 Task: For heading Arial black with underline.  font size for heading18,  'Change the font style of data to'Calibri.  and font size to 9,  Change the alignment of both headline & data to Align center.  In the sheet  FinMetrics analysisbook
Action: Mouse moved to (896, 118)
Screenshot: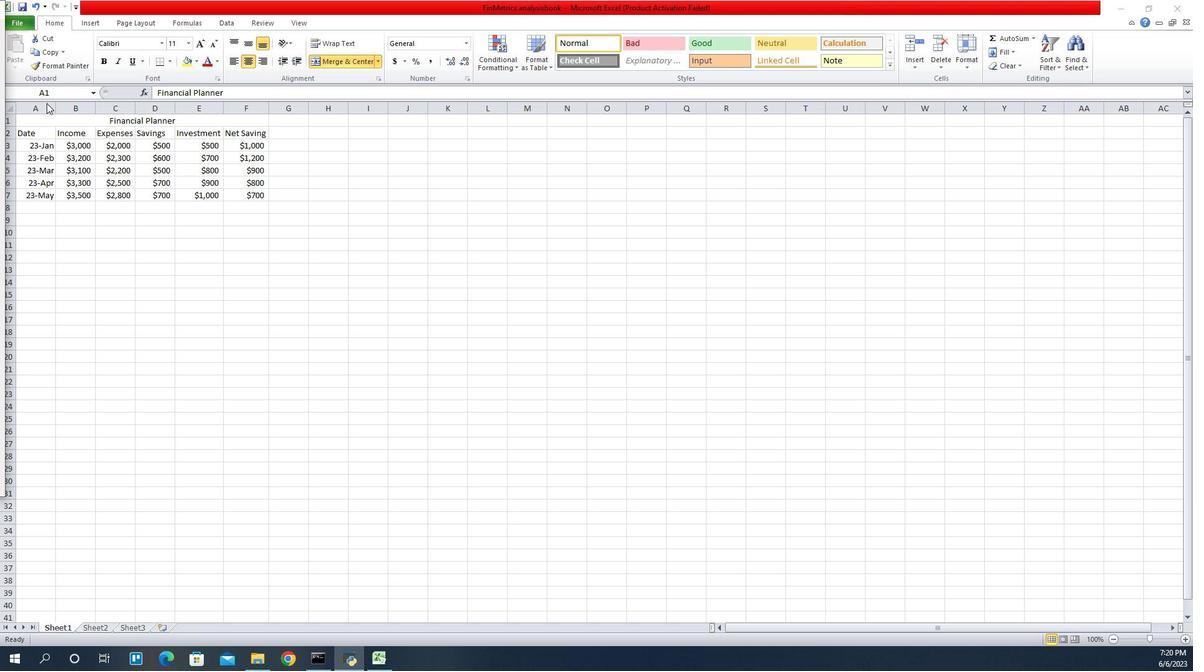 
Action: Mouse pressed left at (896, 118)
Screenshot: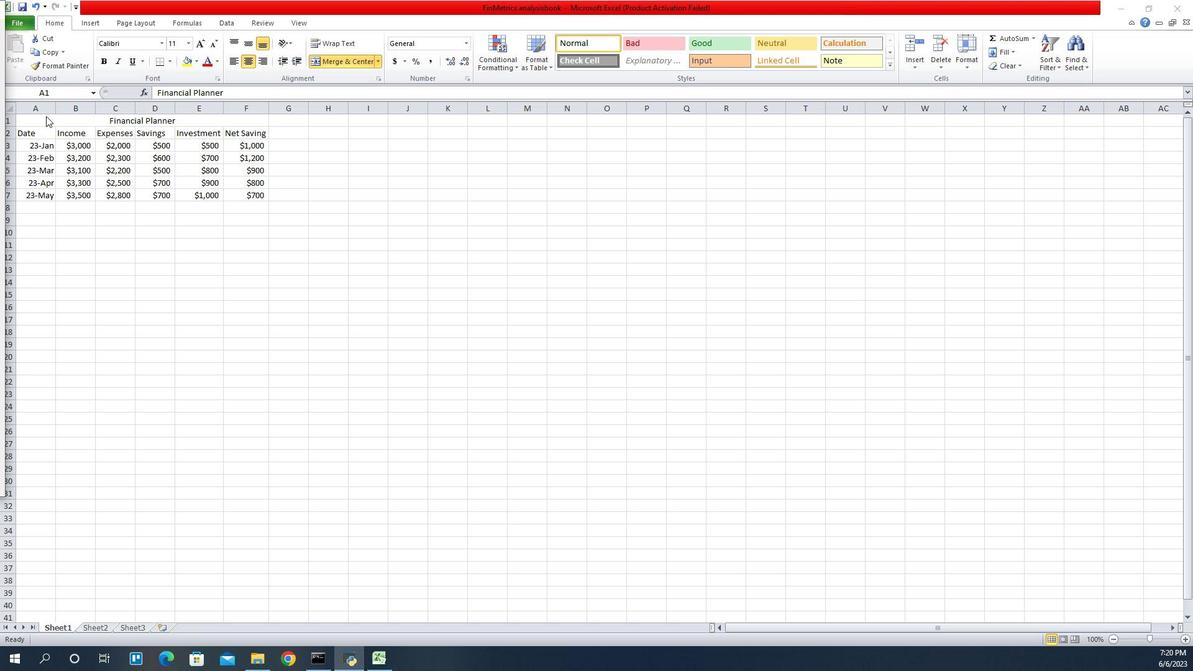 
Action: Mouse moved to (1009, 50)
Screenshot: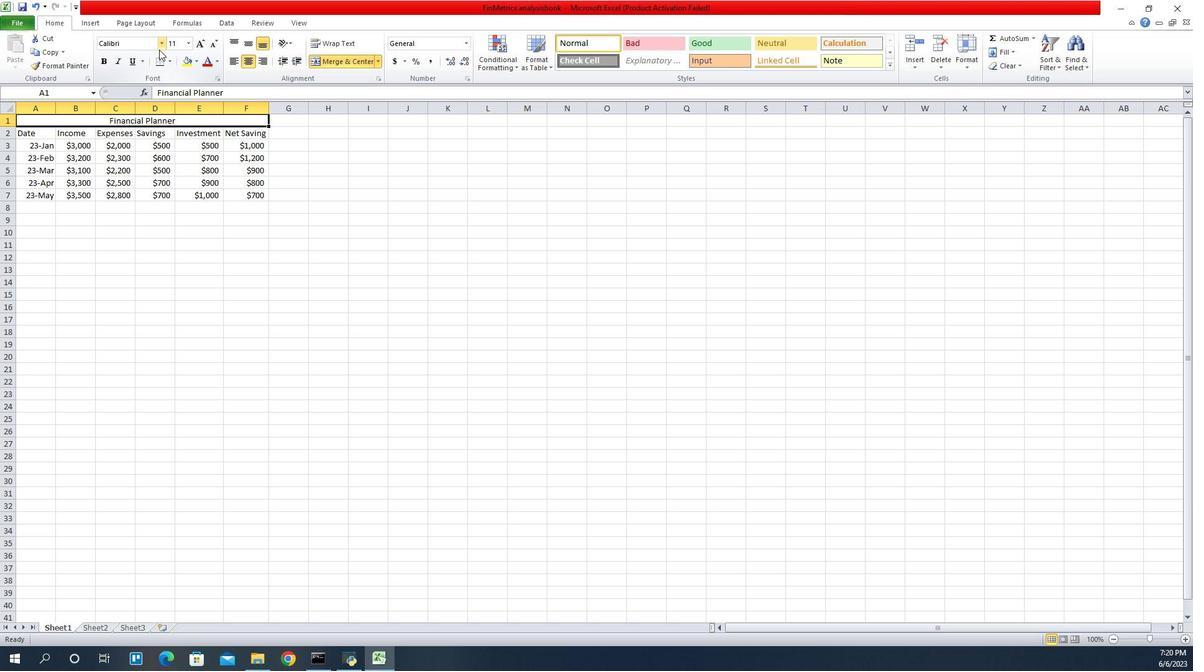 
Action: Mouse pressed left at (1009, 50)
Screenshot: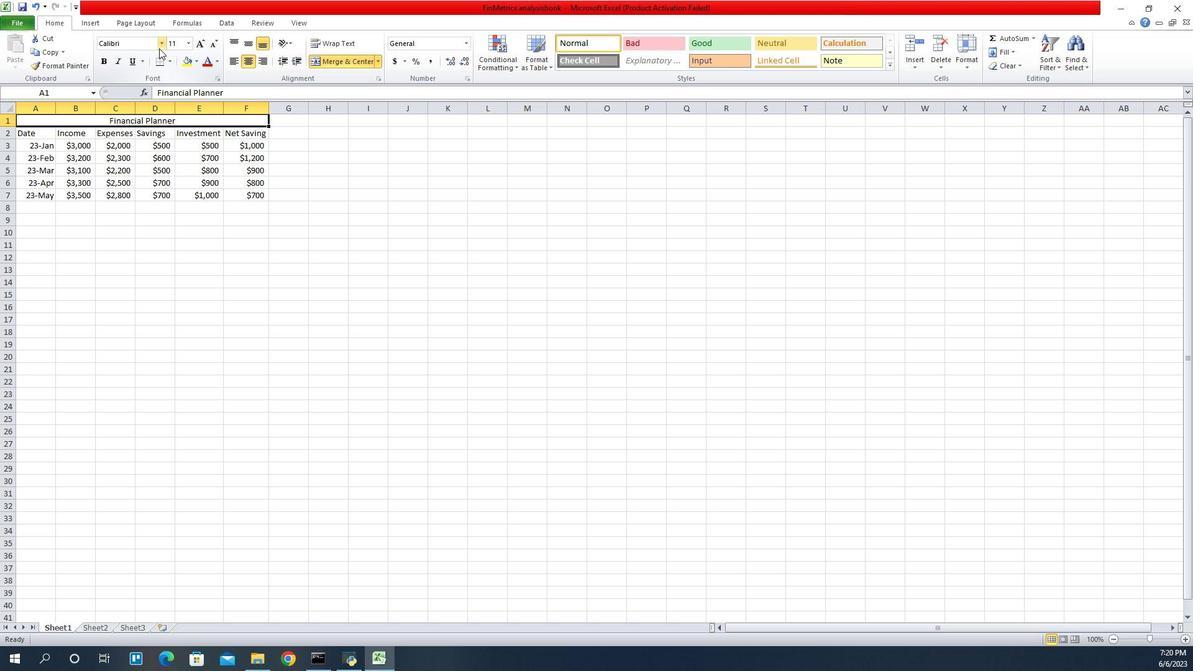 
Action: Mouse moved to (992, 159)
Screenshot: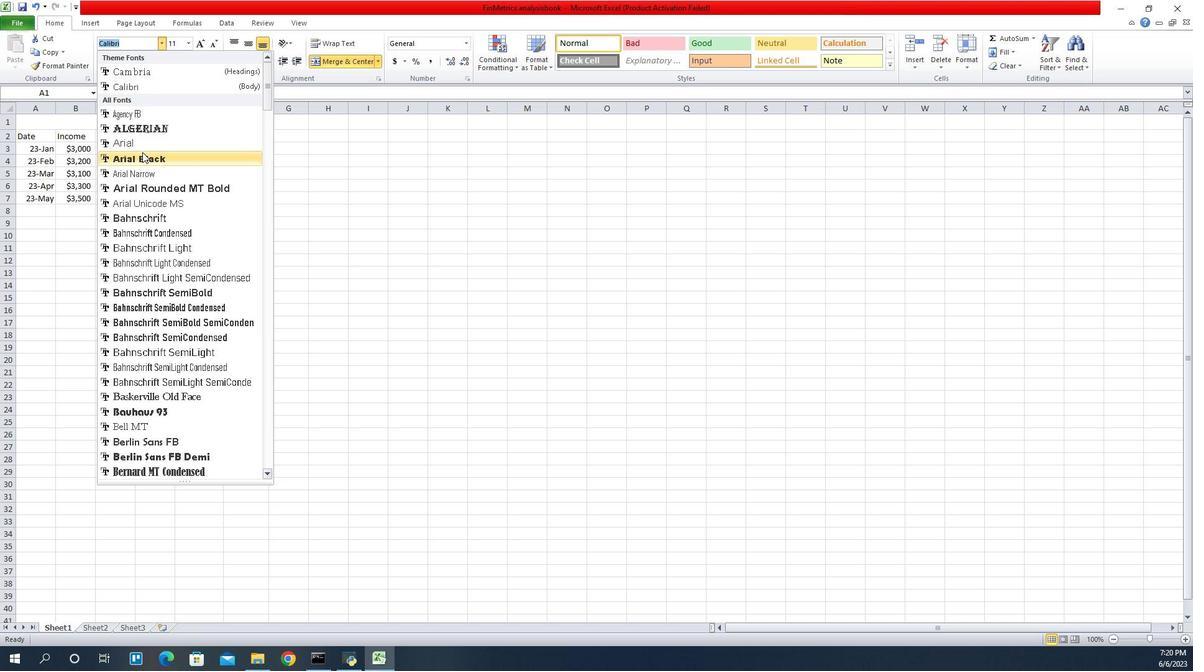 
Action: Mouse pressed left at (992, 159)
Screenshot: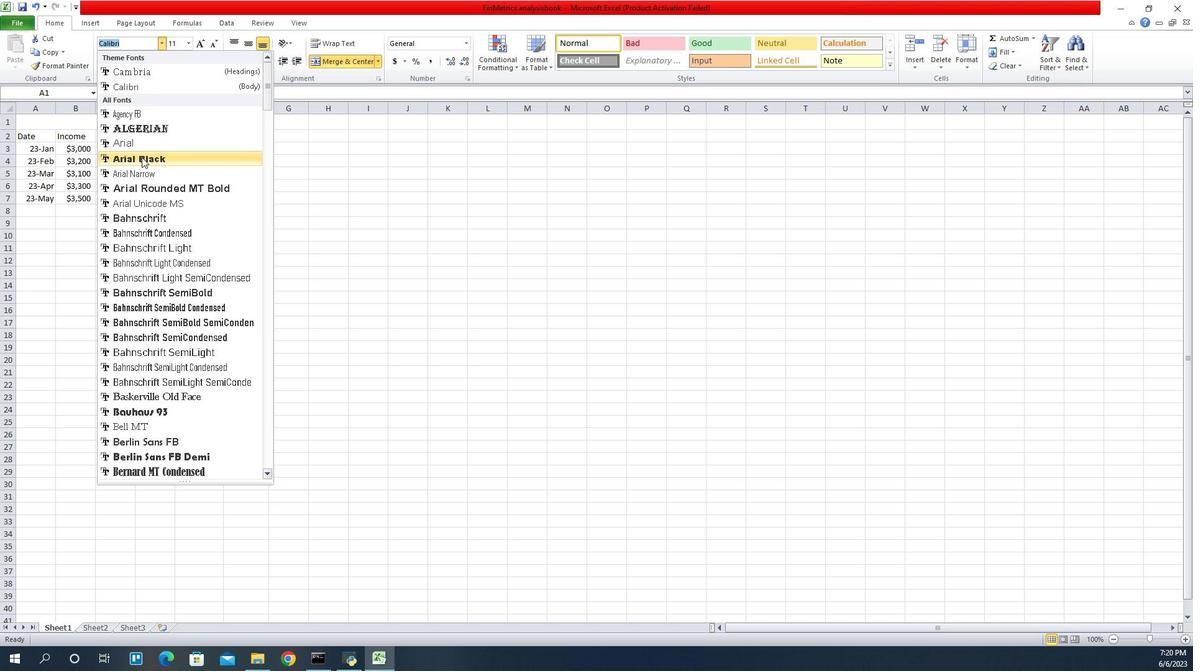 
Action: Mouse moved to (984, 62)
Screenshot: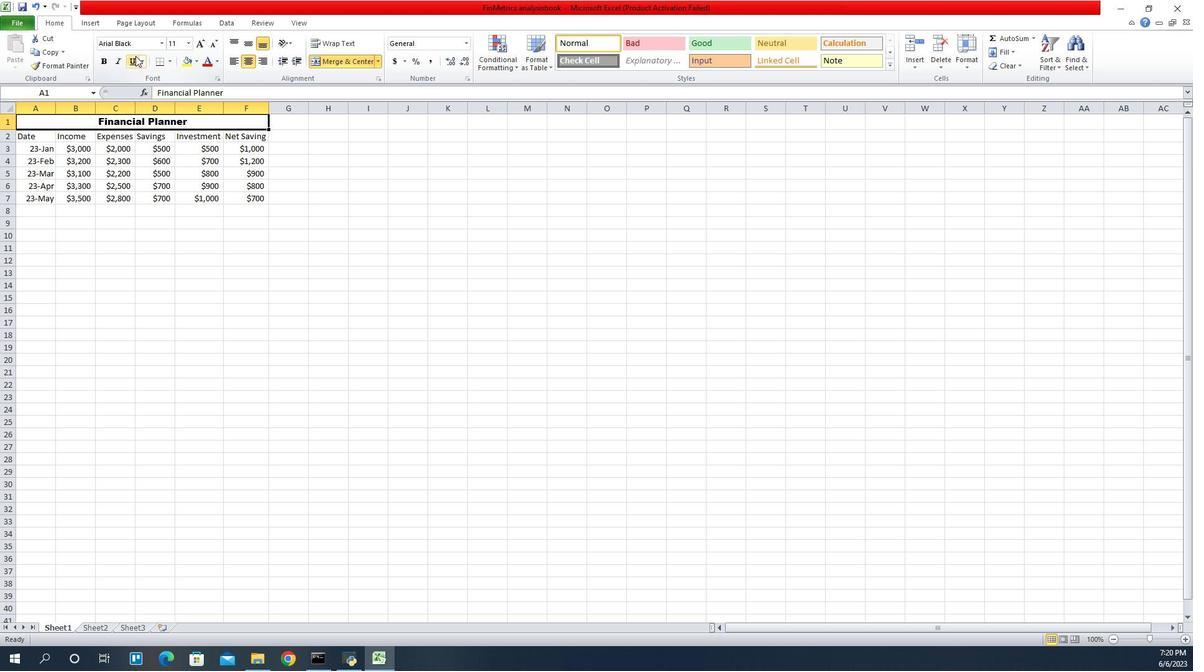 
Action: Mouse pressed left at (984, 62)
Screenshot: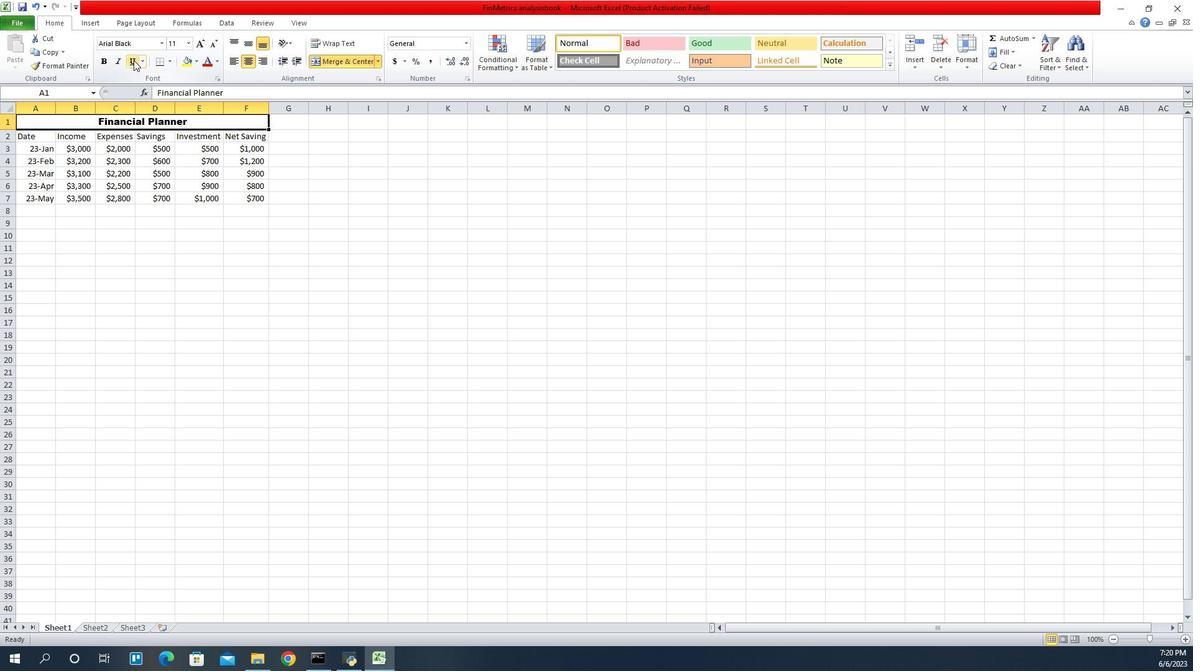 
Action: Mouse moved to (1039, 48)
Screenshot: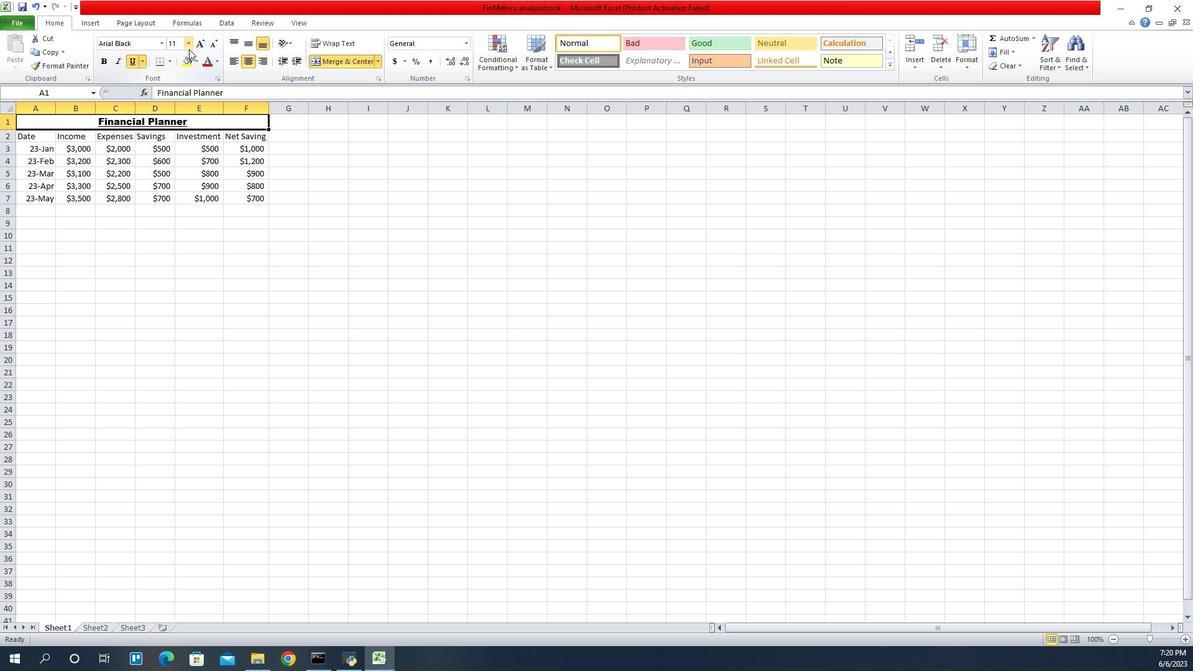 
Action: Mouse pressed left at (1039, 48)
Screenshot: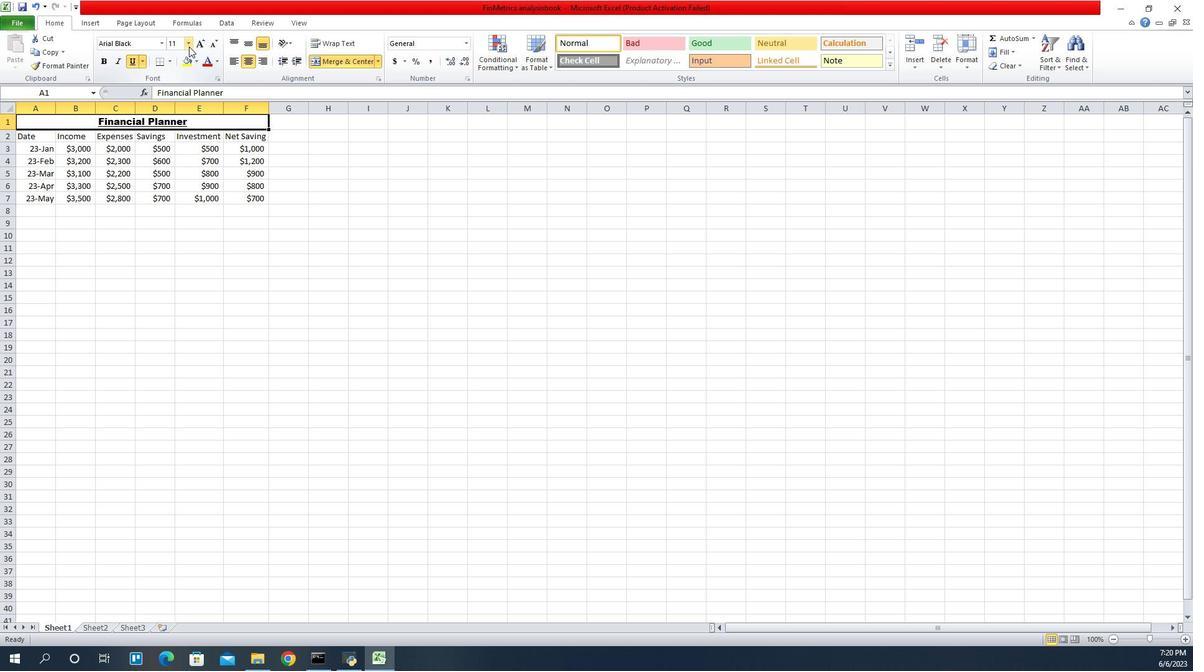 
Action: Mouse moved to (1027, 132)
Screenshot: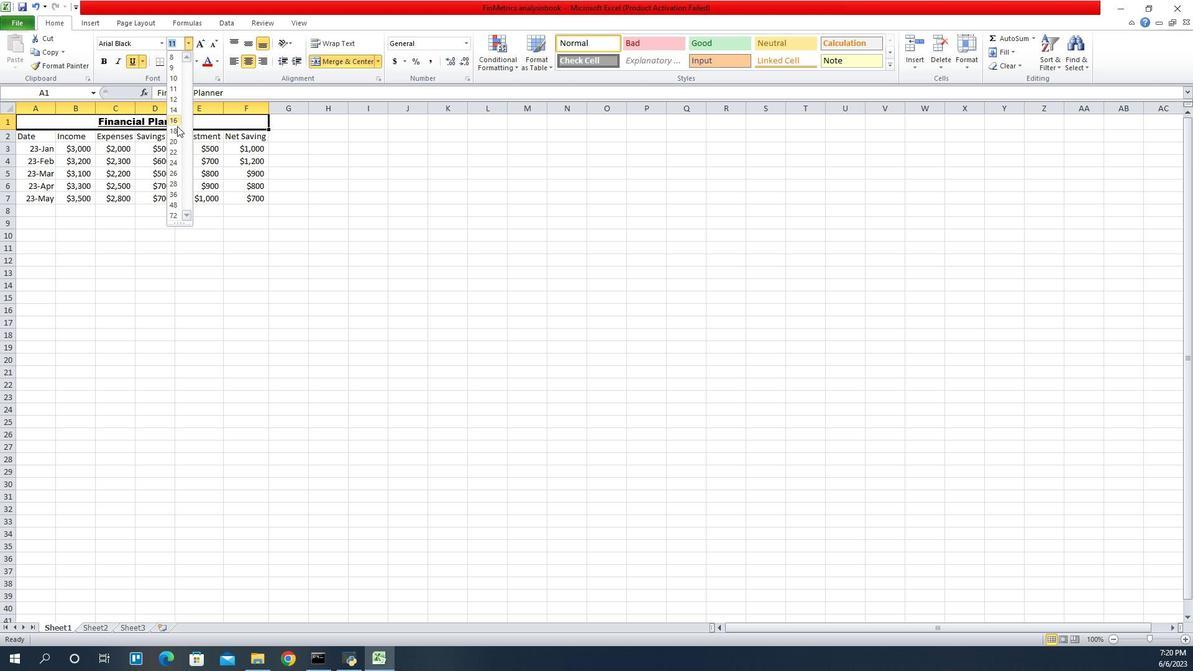 
Action: Mouse pressed left at (1027, 132)
Screenshot: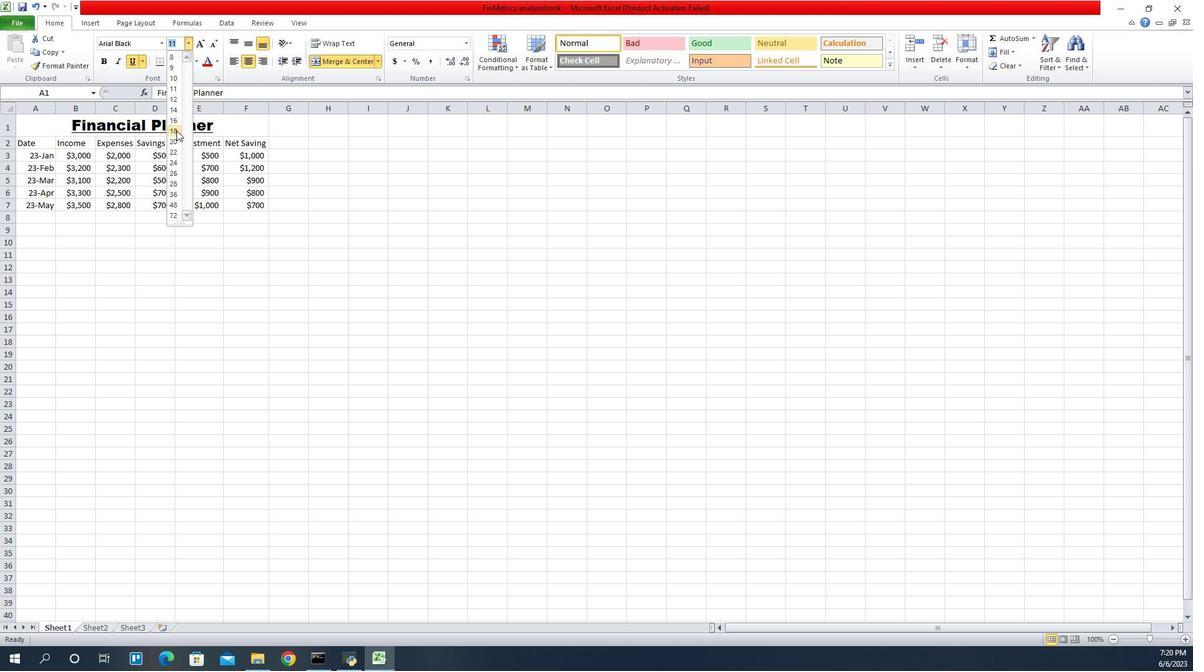 
Action: Mouse moved to (876, 146)
Screenshot: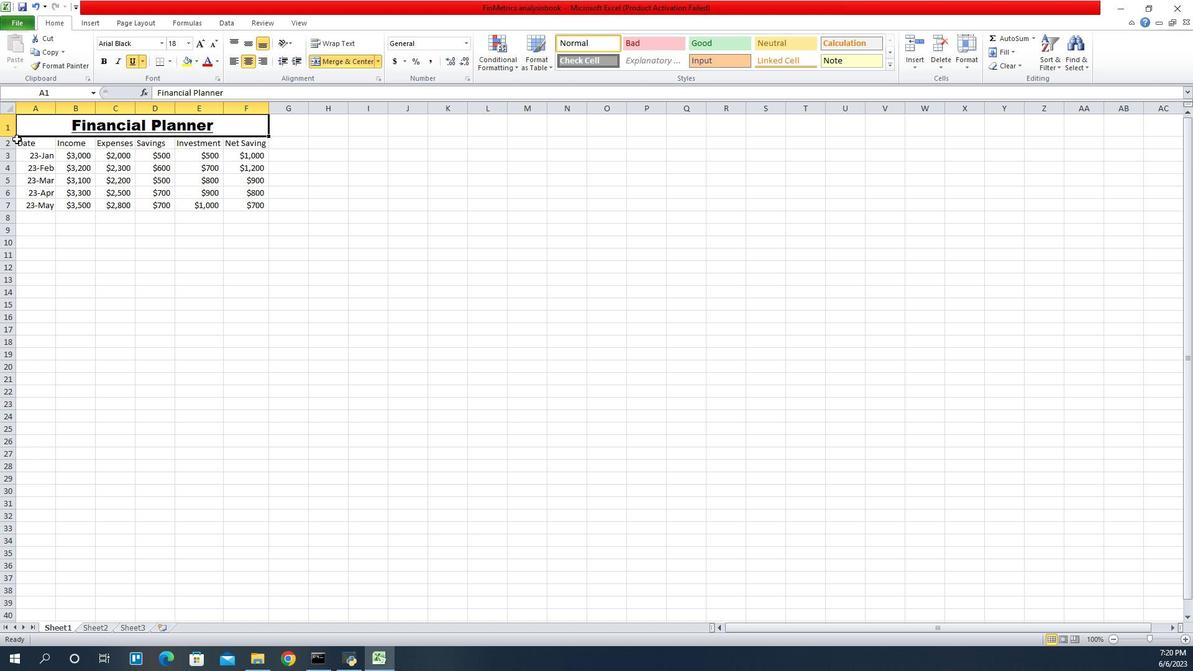 
Action: Mouse pressed left at (876, 146)
Screenshot: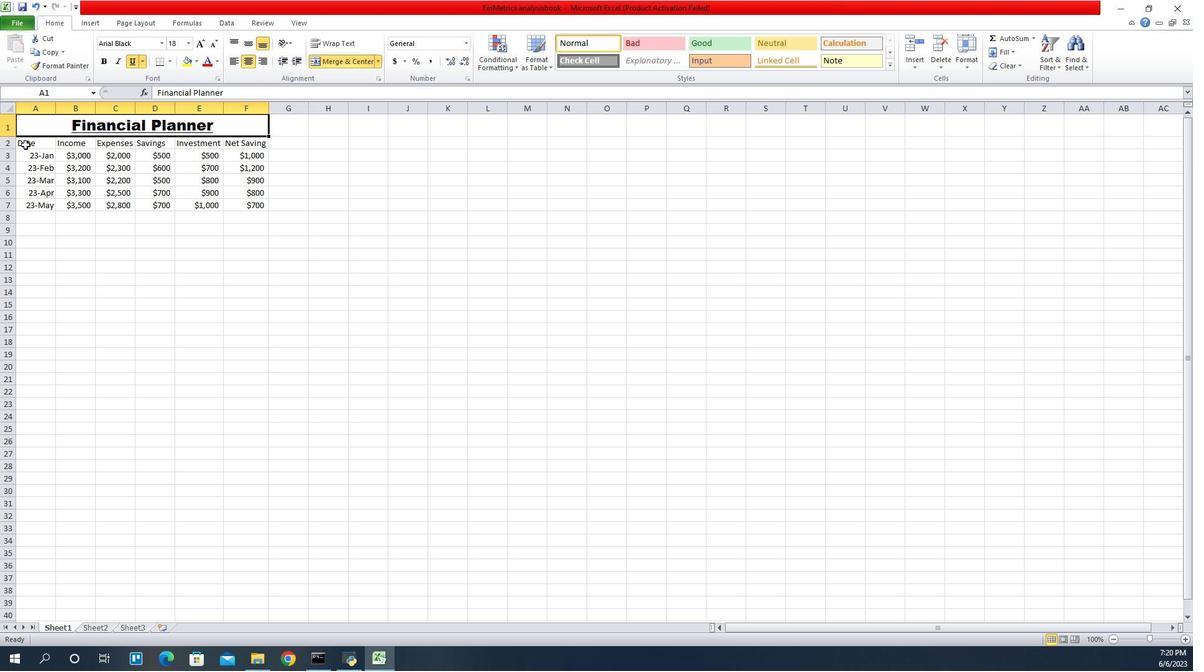 
Action: Mouse moved to (1010, 45)
Screenshot: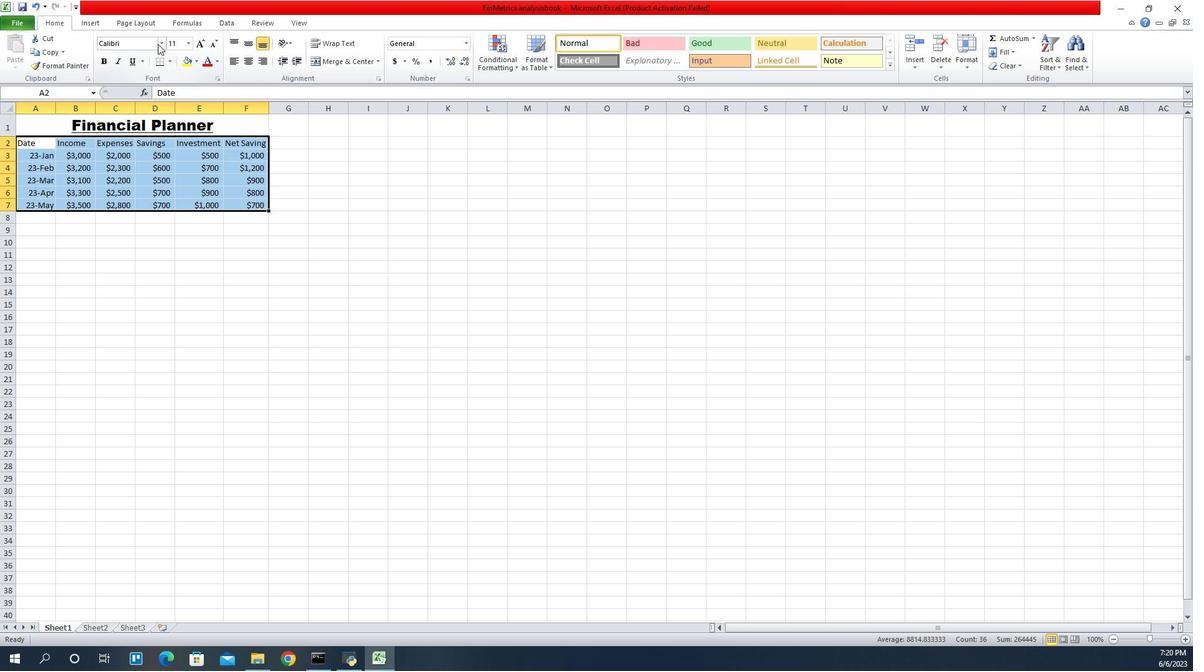 
Action: Mouse pressed left at (1010, 45)
Screenshot: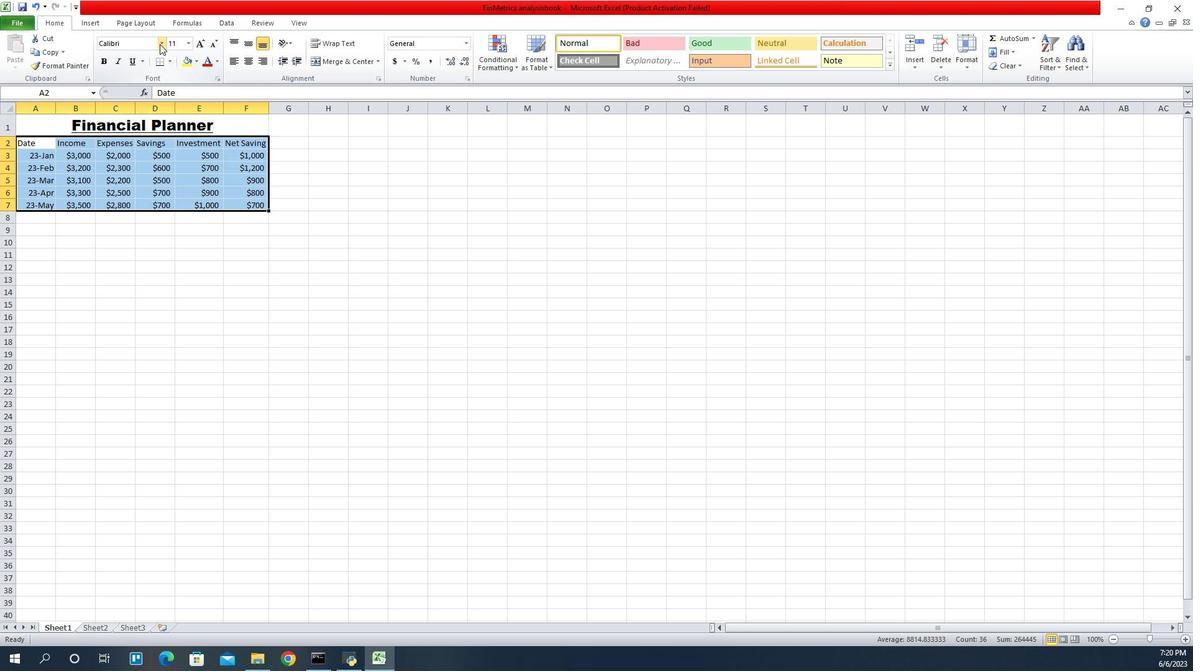 
Action: Mouse moved to (991, 96)
Screenshot: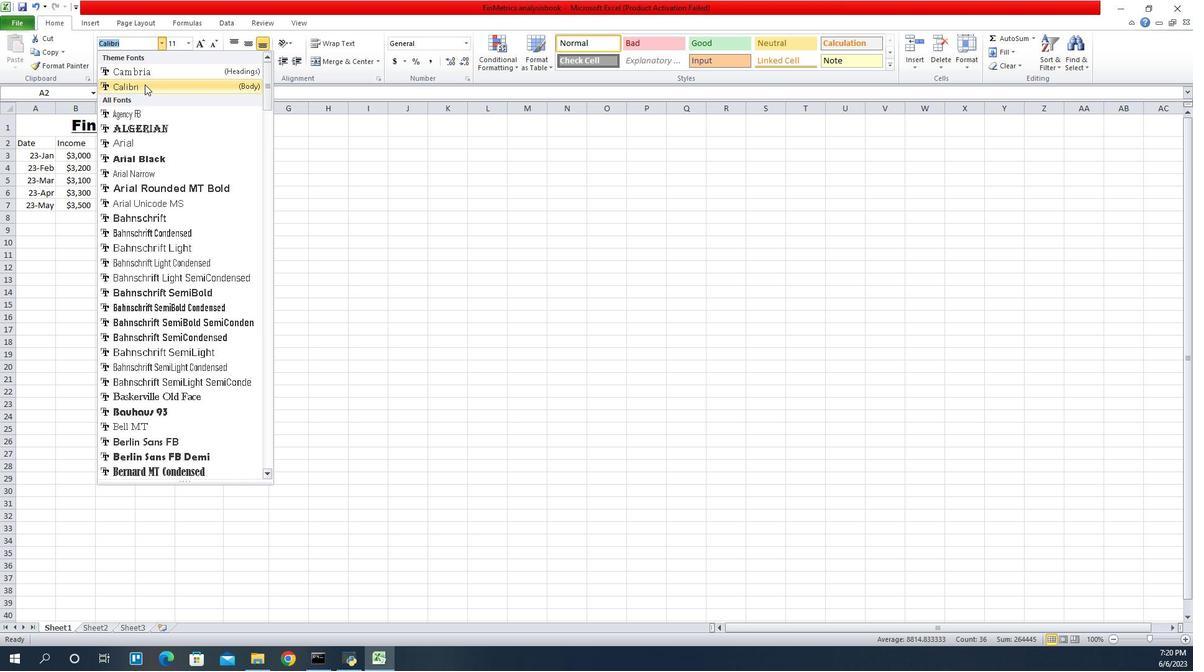 
Action: Mouse pressed left at (991, 96)
Screenshot: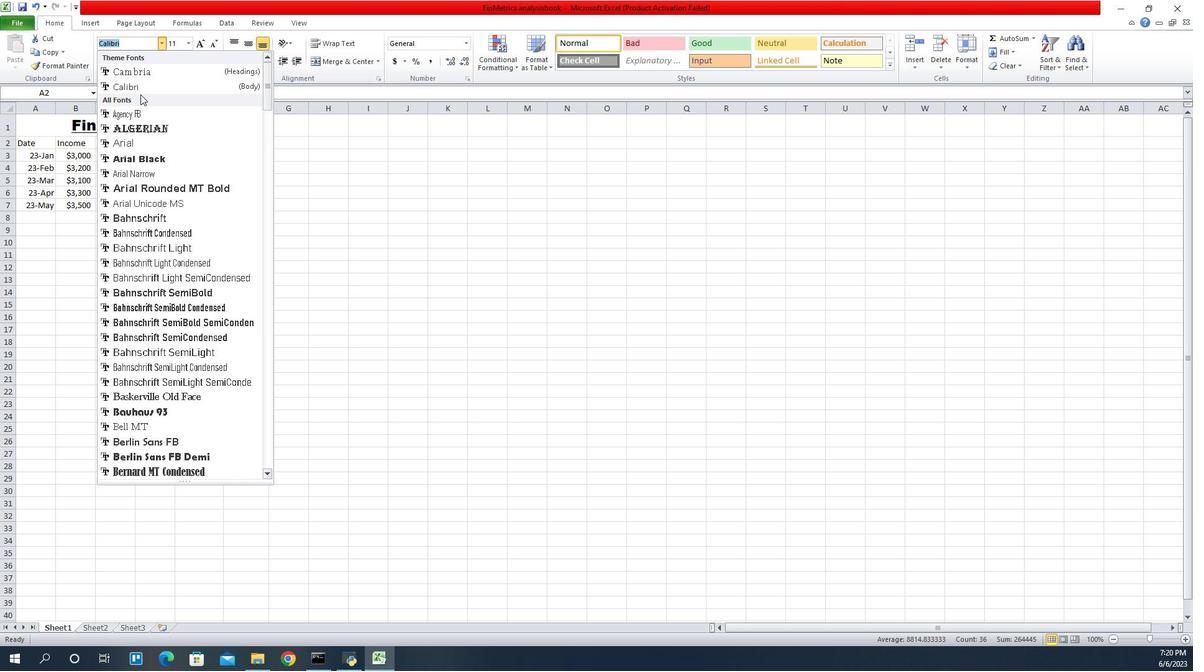 
Action: Mouse moved to (993, 90)
Screenshot: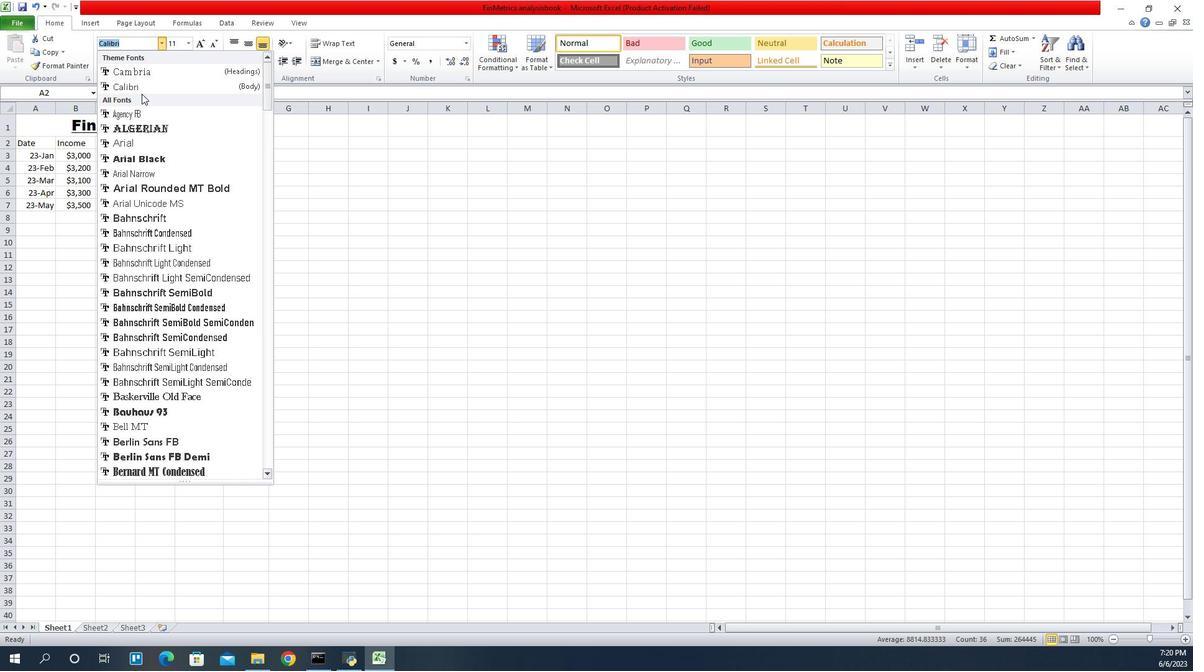 
Action: Mouse pressed left at (993, 90)
Screenshot: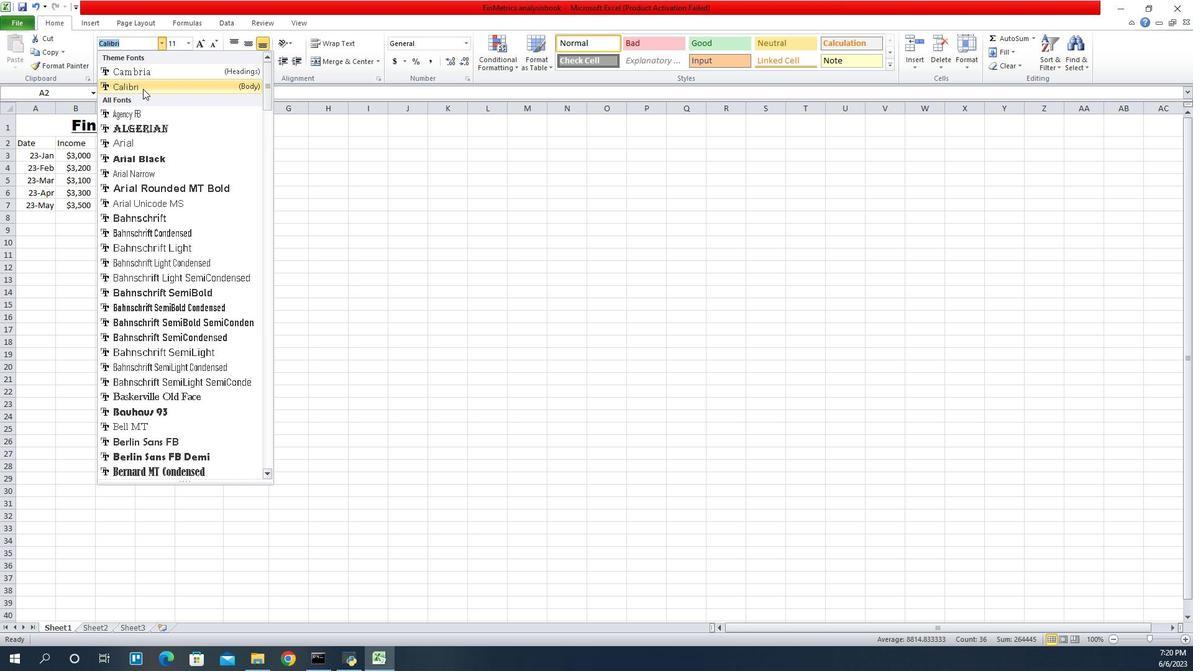 
Action: Mouse moved to (1042, 49)
Screenshot: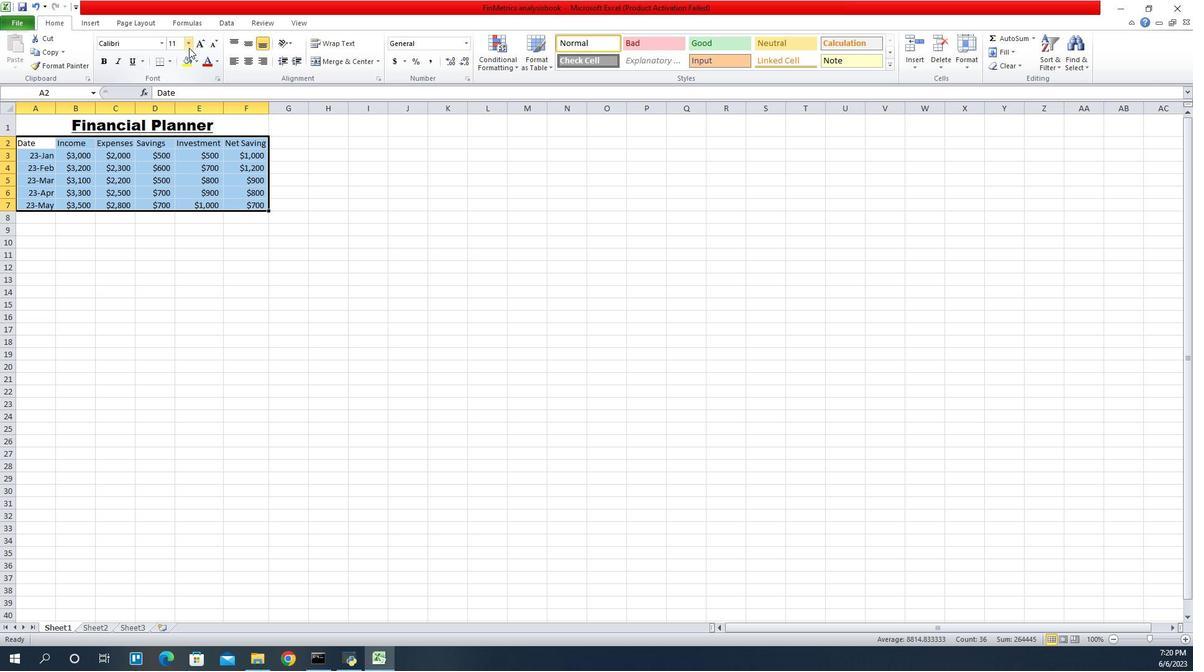 
Action: Mouse pressed left at (1042, 49)
Screenshot: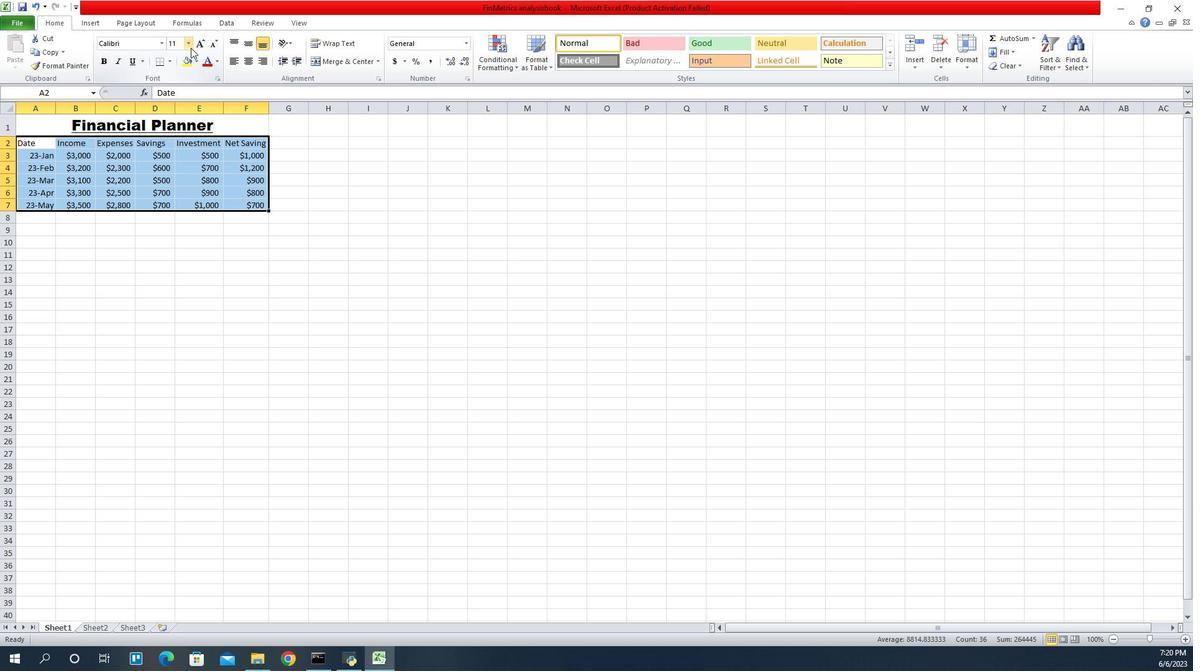
Action: Mouse moved to (1030, 70)
Screenshot: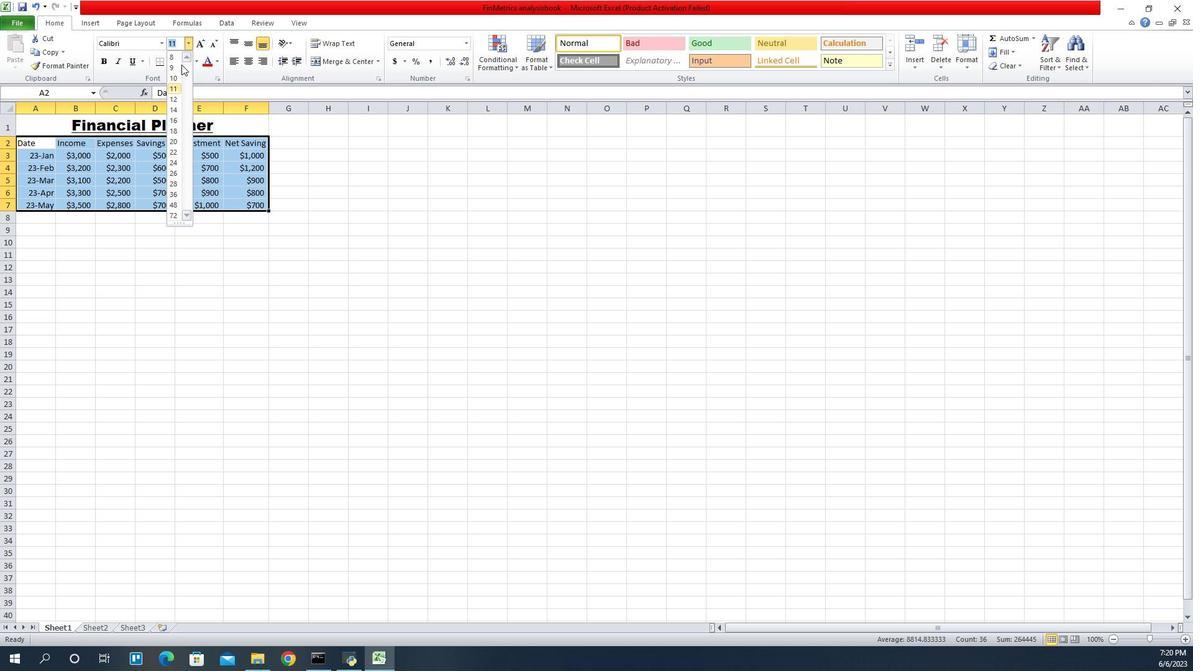
Action: Mouse pressed left at (1030, 70)
Screenshot: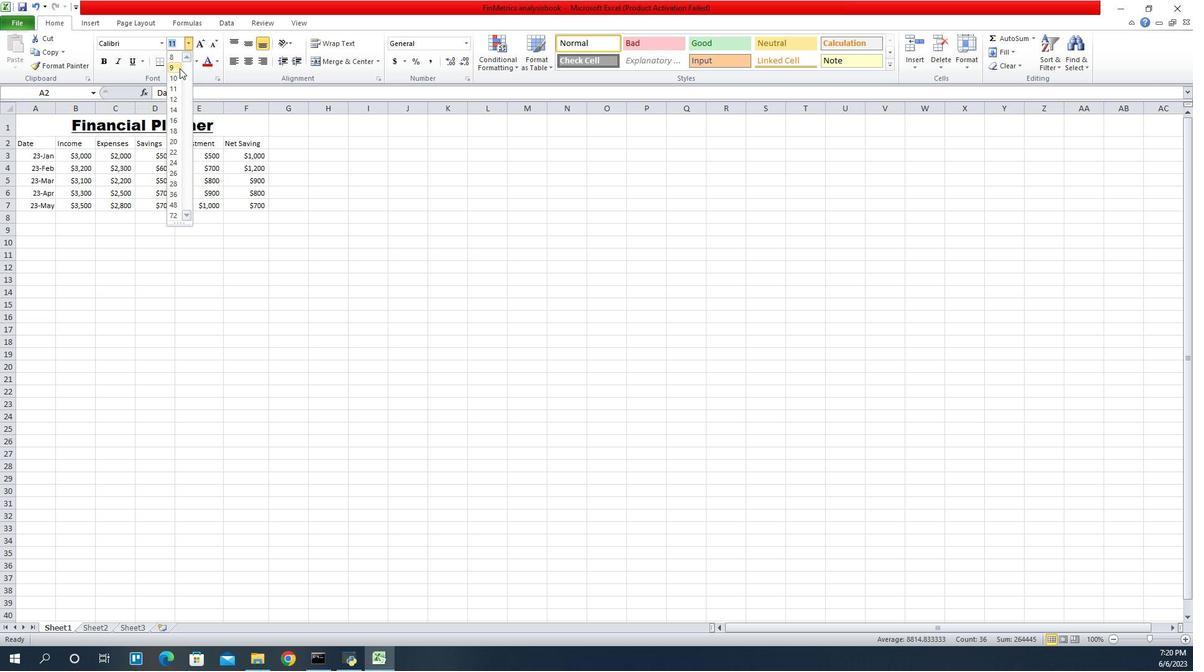 
Action: Mouse moved to (964, 124)
Screenshot: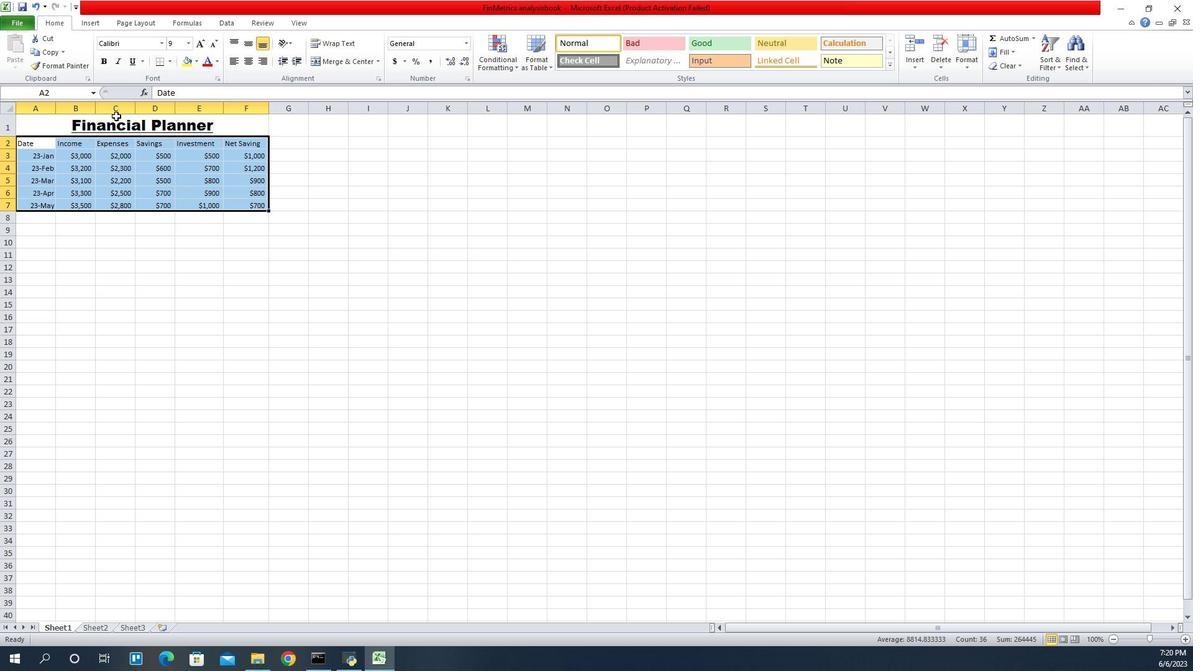 
Action: Mouse pressed left at (964, 124)
Screenshot: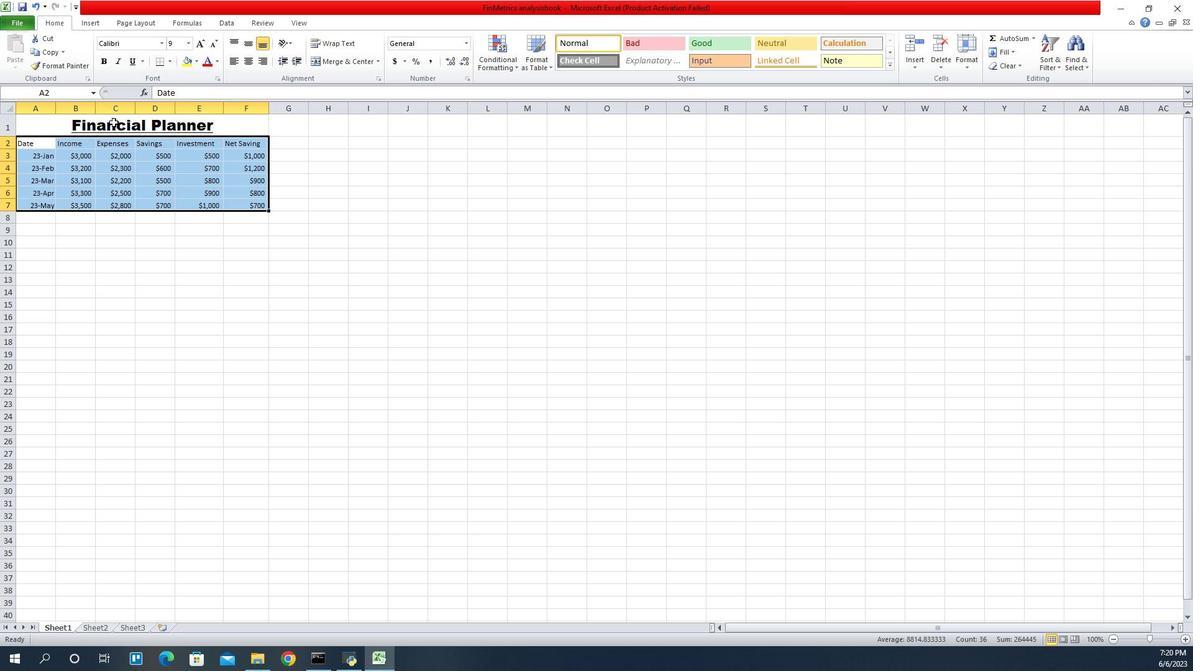 
Action: Mouse moved to (1098, 68)
Screenshot: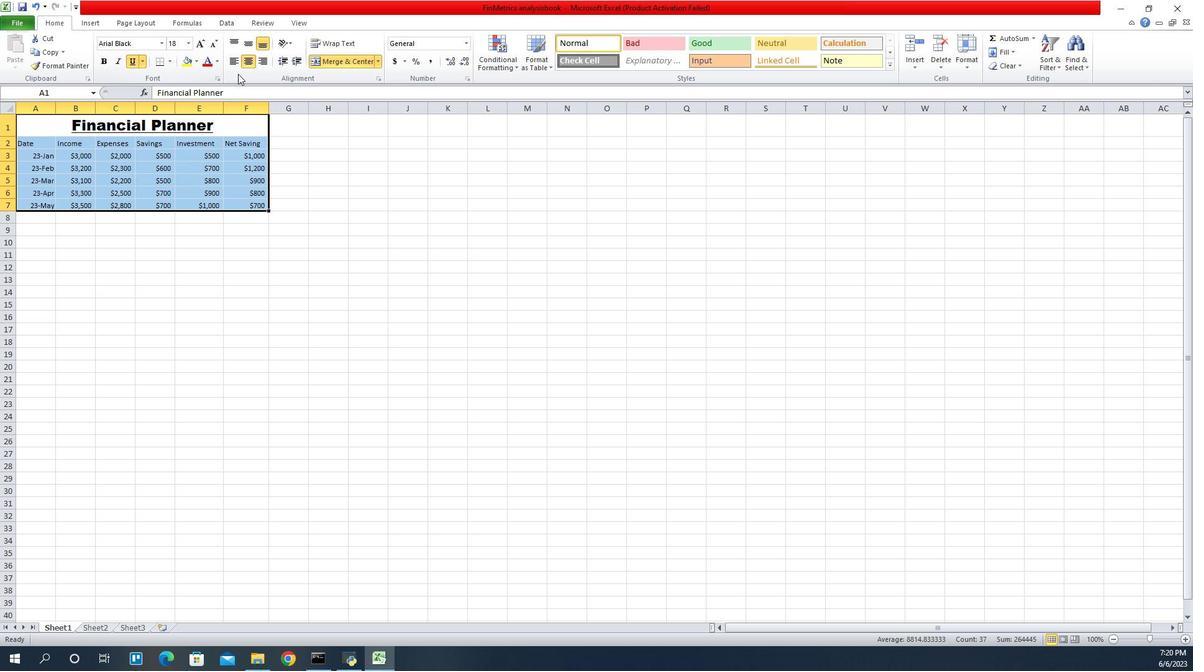 
Action: Mouse pressed left at (1098, 68)
Screenshot: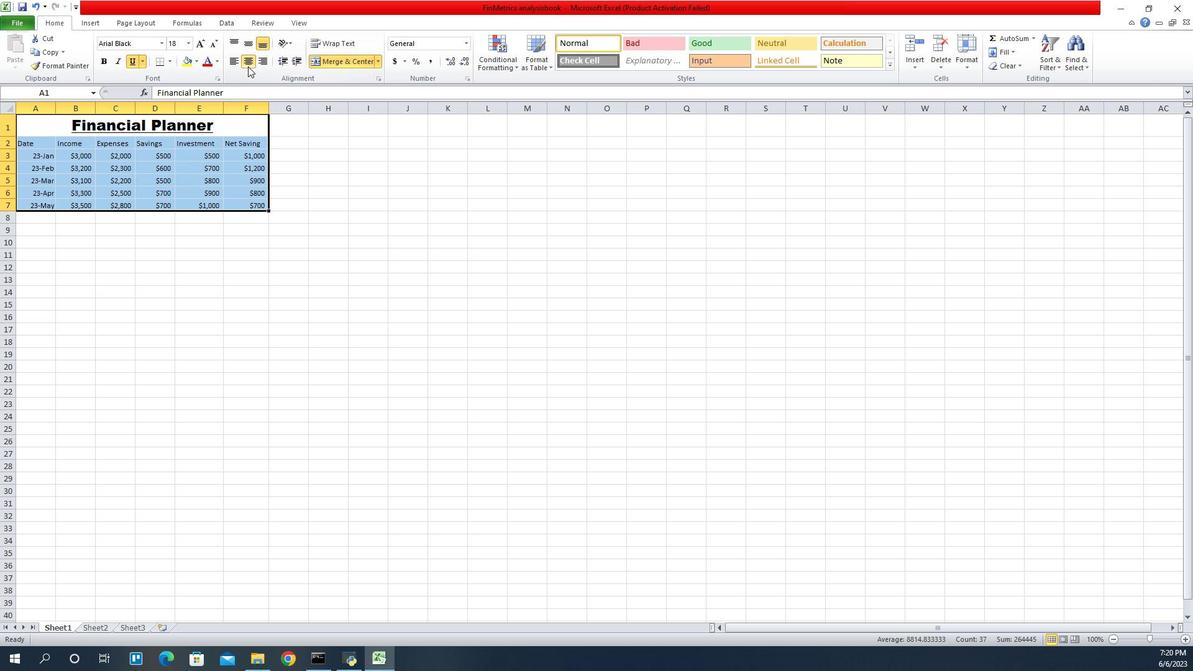 
Action: Mouse pressed left at (1098, 68)
Screenshot: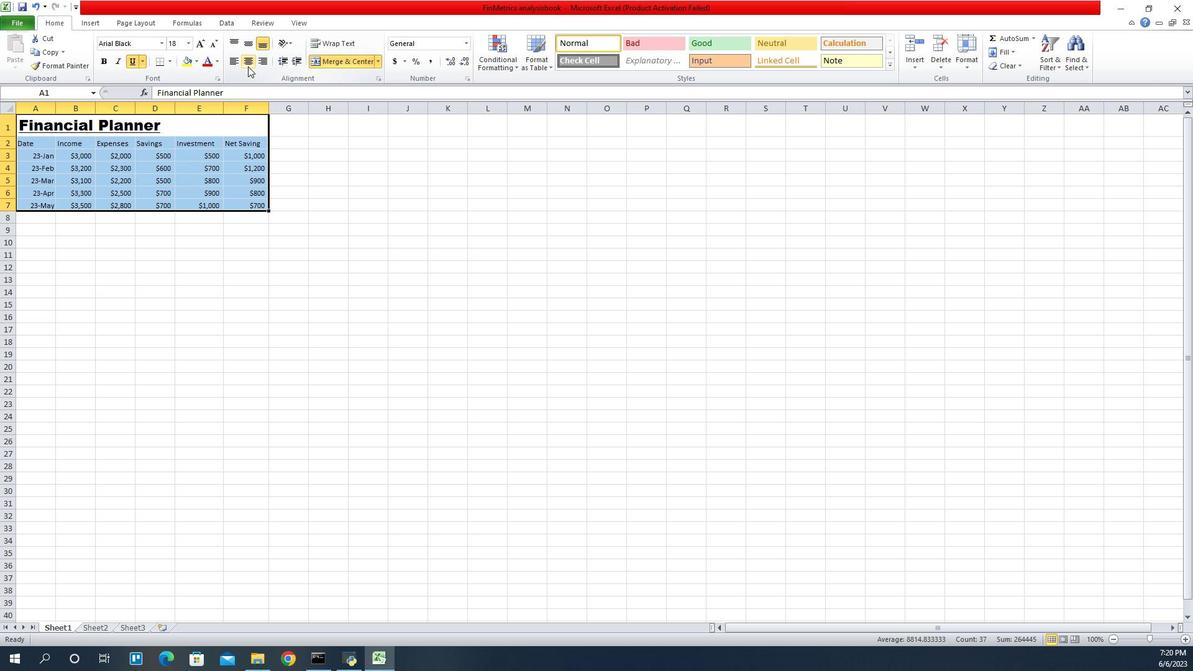 
